 Task: Use the audio channel remapper to remap the "Center" to "Side right".
Action: Mouse moved to (97, 12)
Screenshot: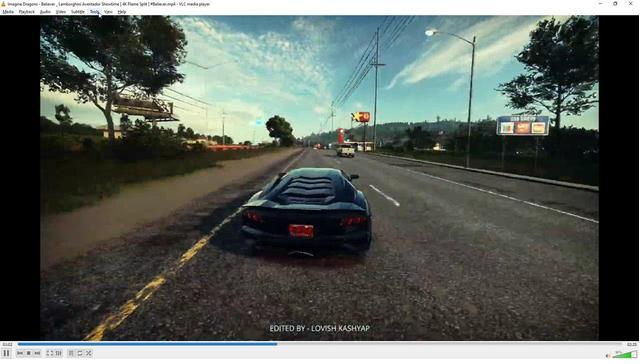 
Action: Mouse pressed left at (97, 12)
Screenshot: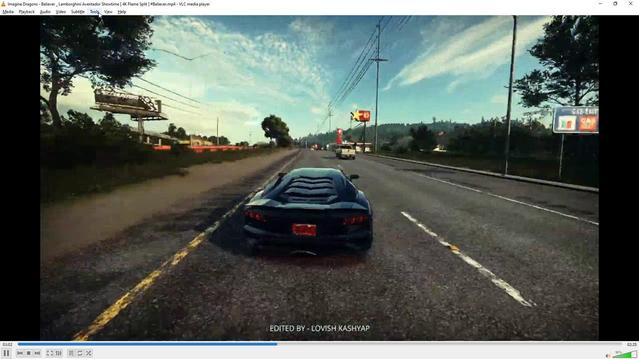 
Action: Mouse moved to (117, 93)
Screenshot: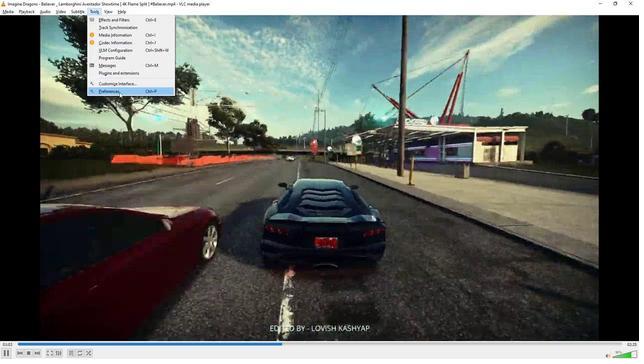 
Action: Mouse pressed left at (117, 93)
Screenshot: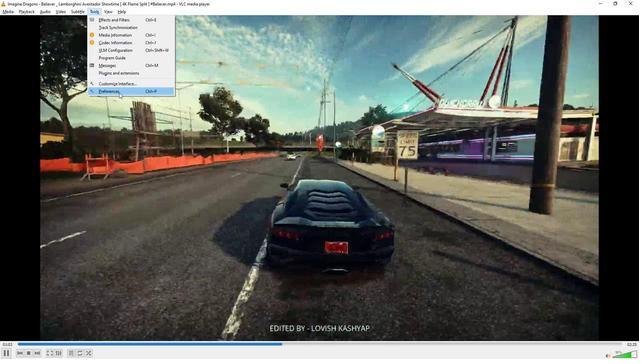 
Action: Mouse moved to (184, 270)
Screenshot: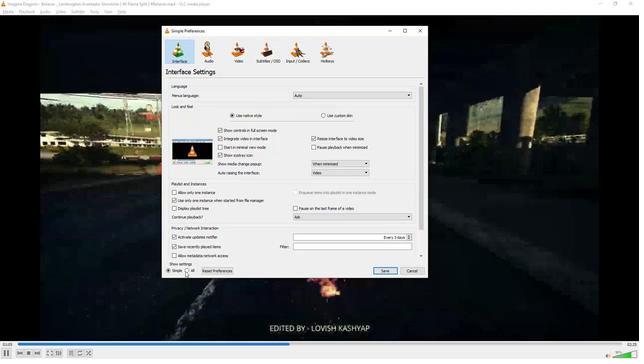 
Action: Mouse pressed left at (184, 270)
Screenshot: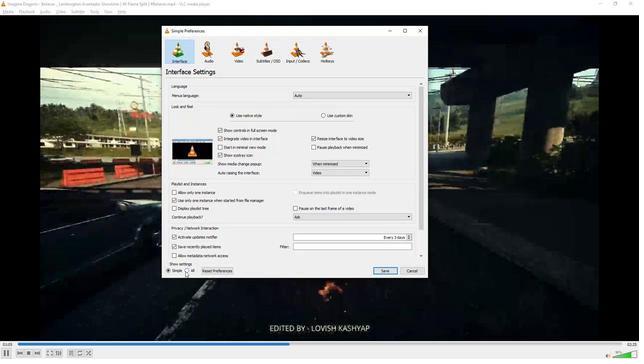 
Action: Mouse moved to (177, 121)
Screenshot: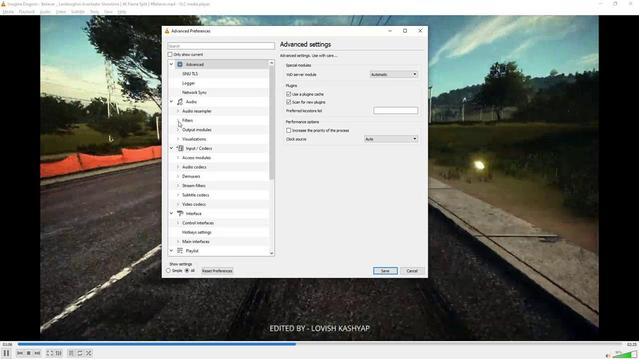 
Action: Mouse pressed left at (177, 121)
Screenshot: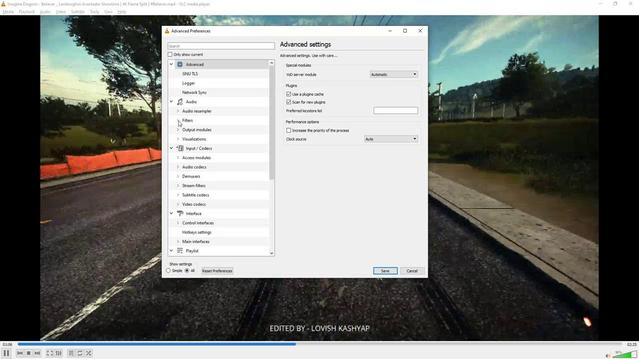 
Action: Mouse moved to (195, 211)
Screenshot: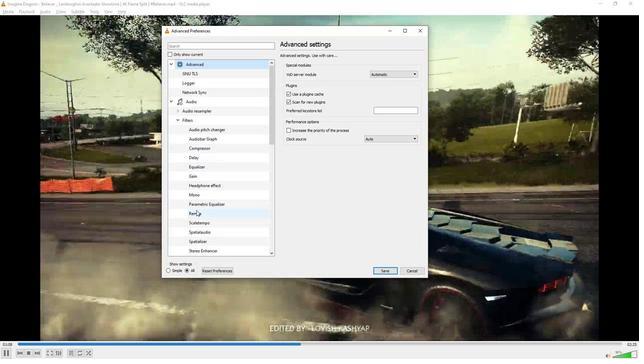 
Action: Mouse pressed left at (195, 211)
Screenshot: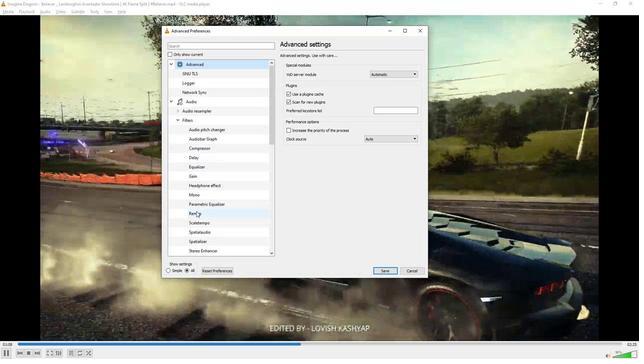 
Action: Mouse moved to (396, 74)
Screenshot: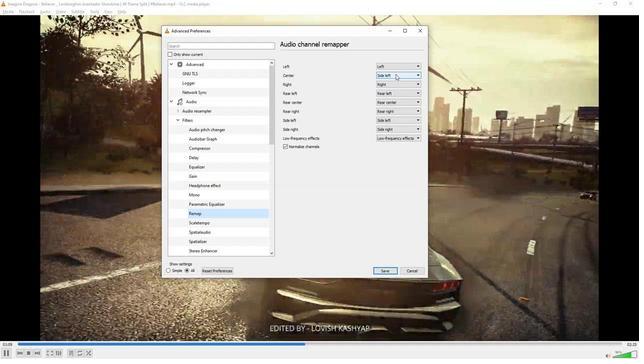 
Action: Mouse pressed left at (396, 74)
Screenshot: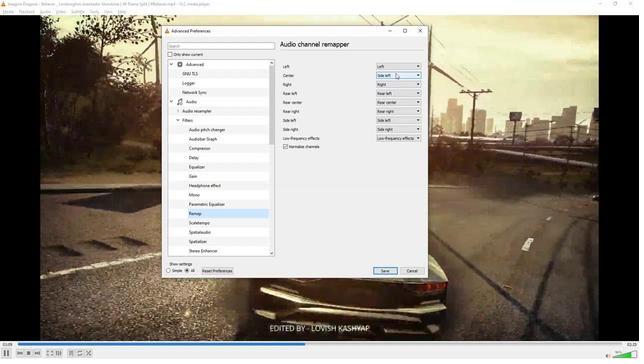 
Action: Mouse moved to (384, 112)
Screenshot: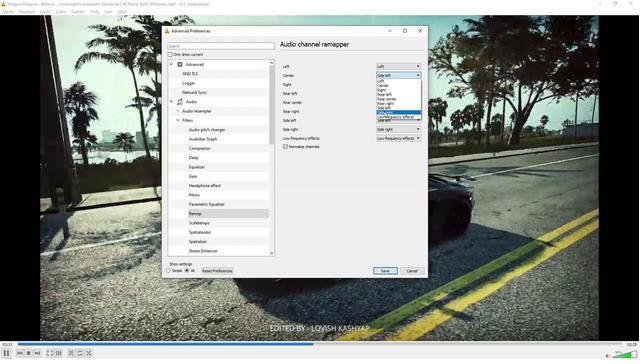 
Action: Mouse pressed left at (384, 112)
Screenshot: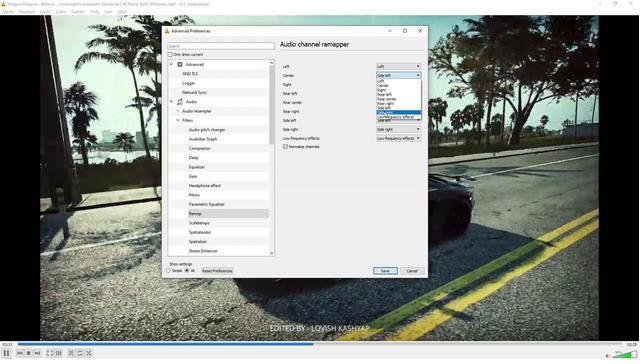 
Action: Mouse moved to (336, 197)
Screenshot: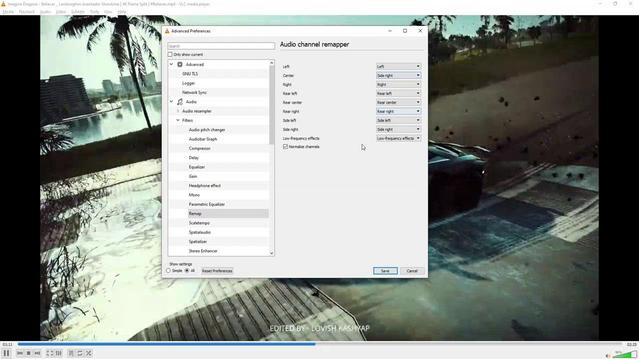 
